 Task: Rotate the text to 6 angle.
Action: Mouse moved to (794, 272)
Screenshot: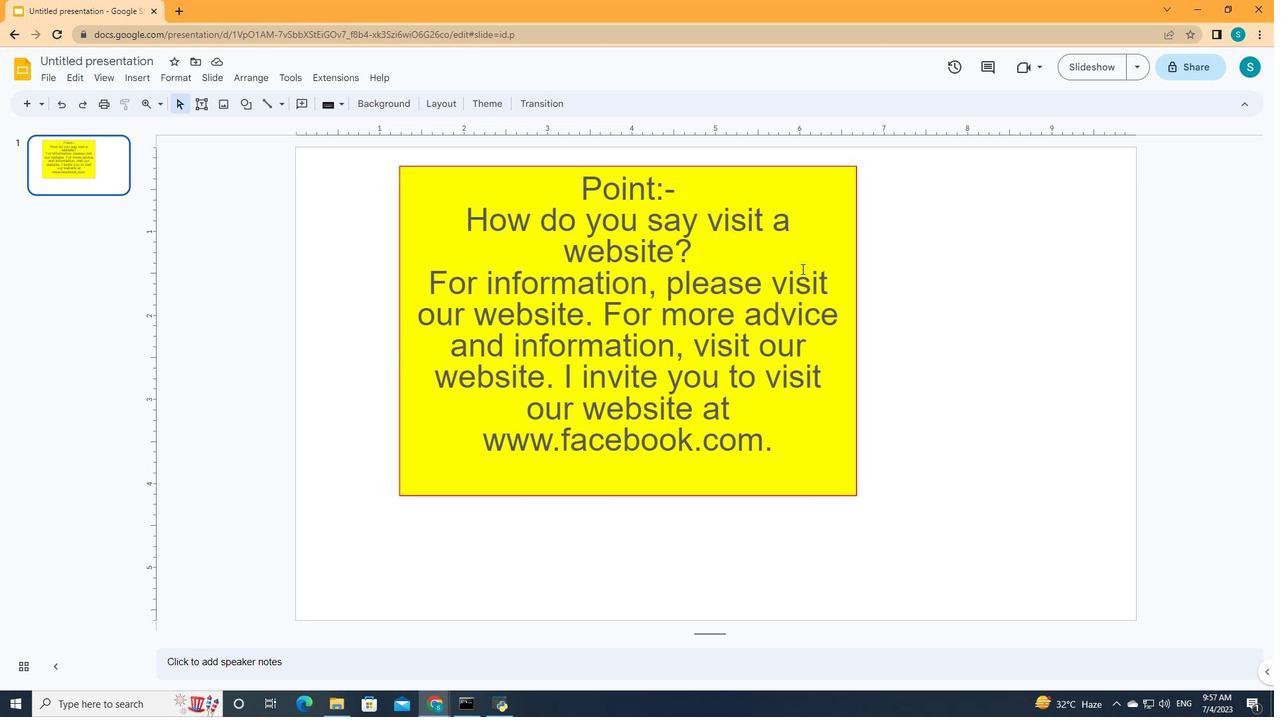 
Action: Mouse pressed left at (794, 272)
Screenshot: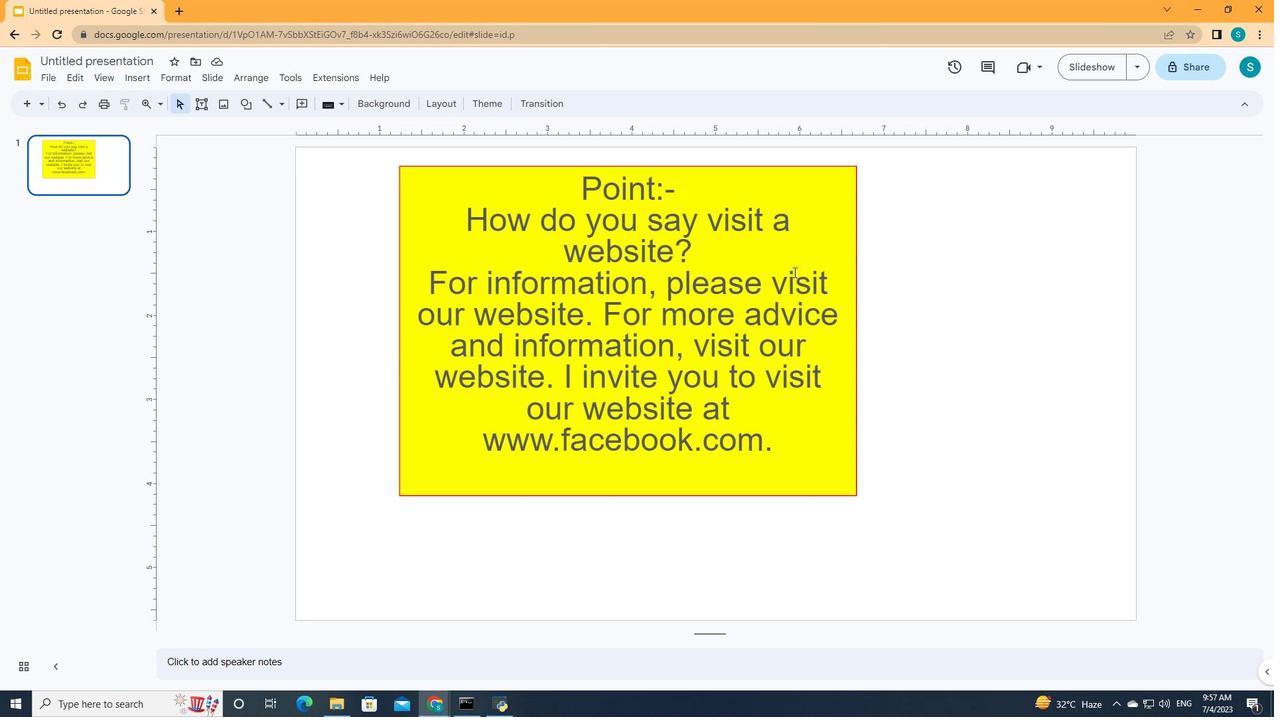 
Action: Mouse moved to (916, 100)
Screenshot: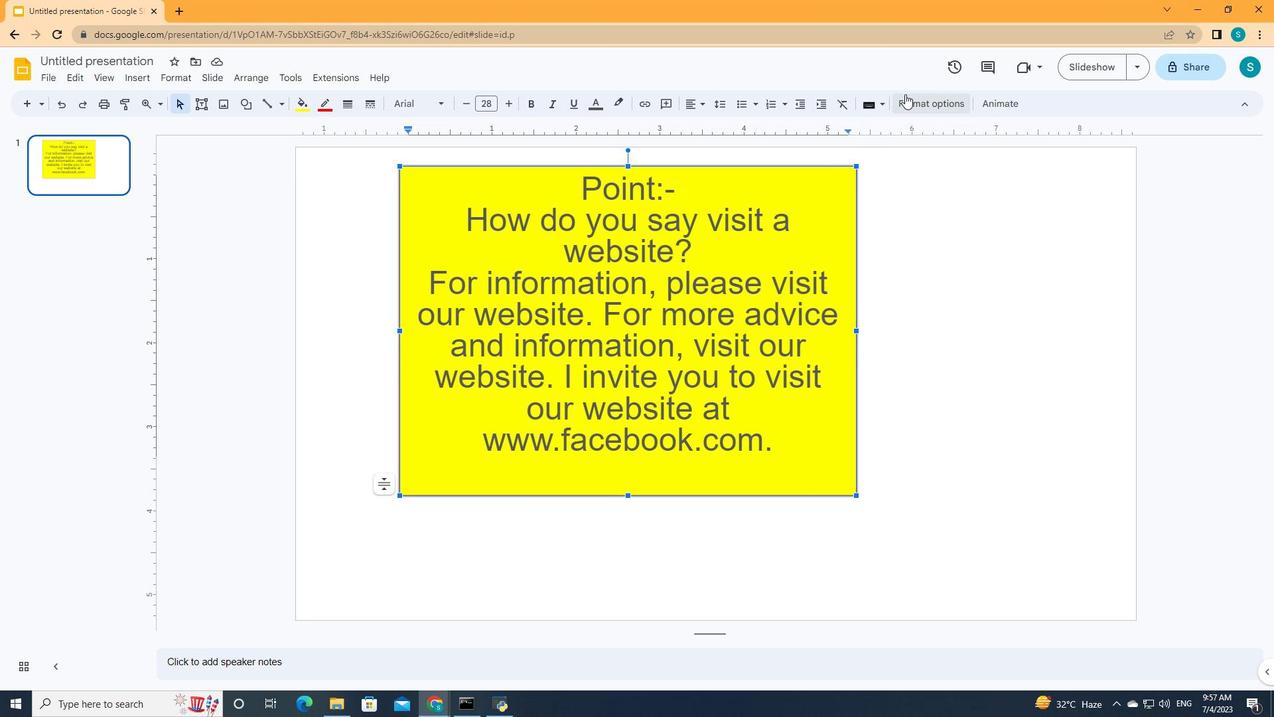 
Action: Mouse pressed left at (916, 100)
Screenshot: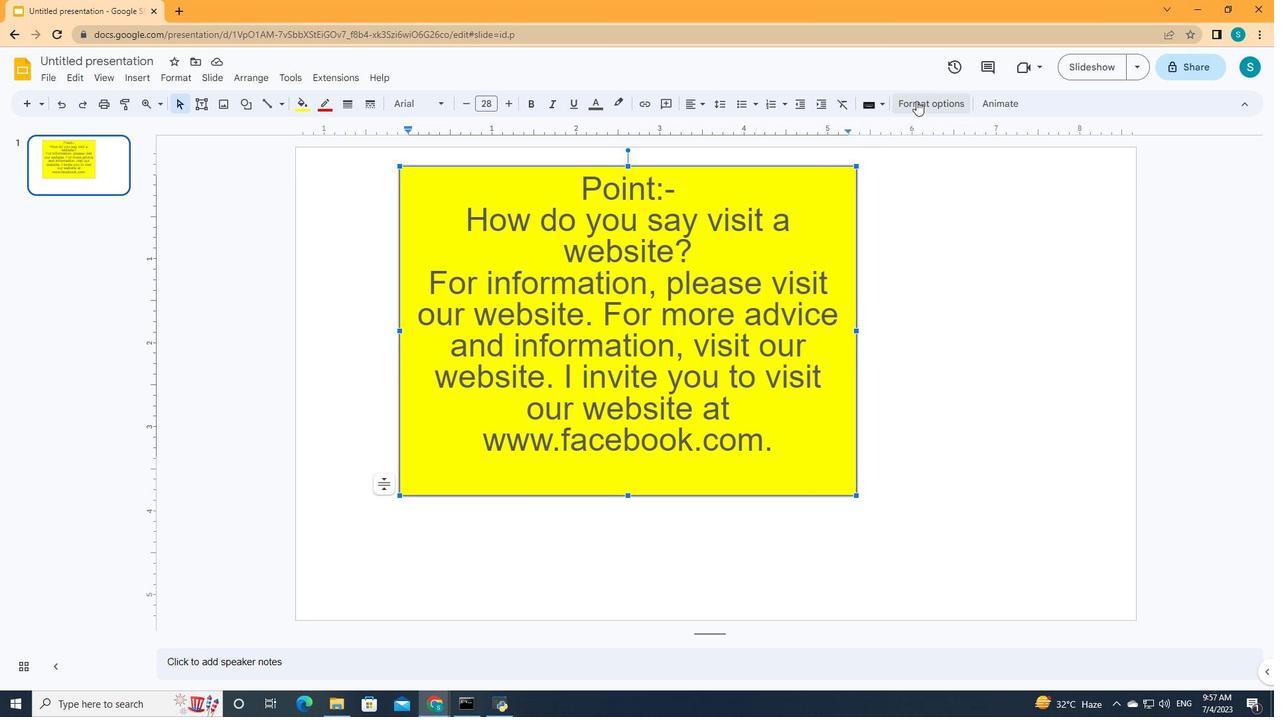 
Action: Mouse moved to (1082, 147)
Screenshot: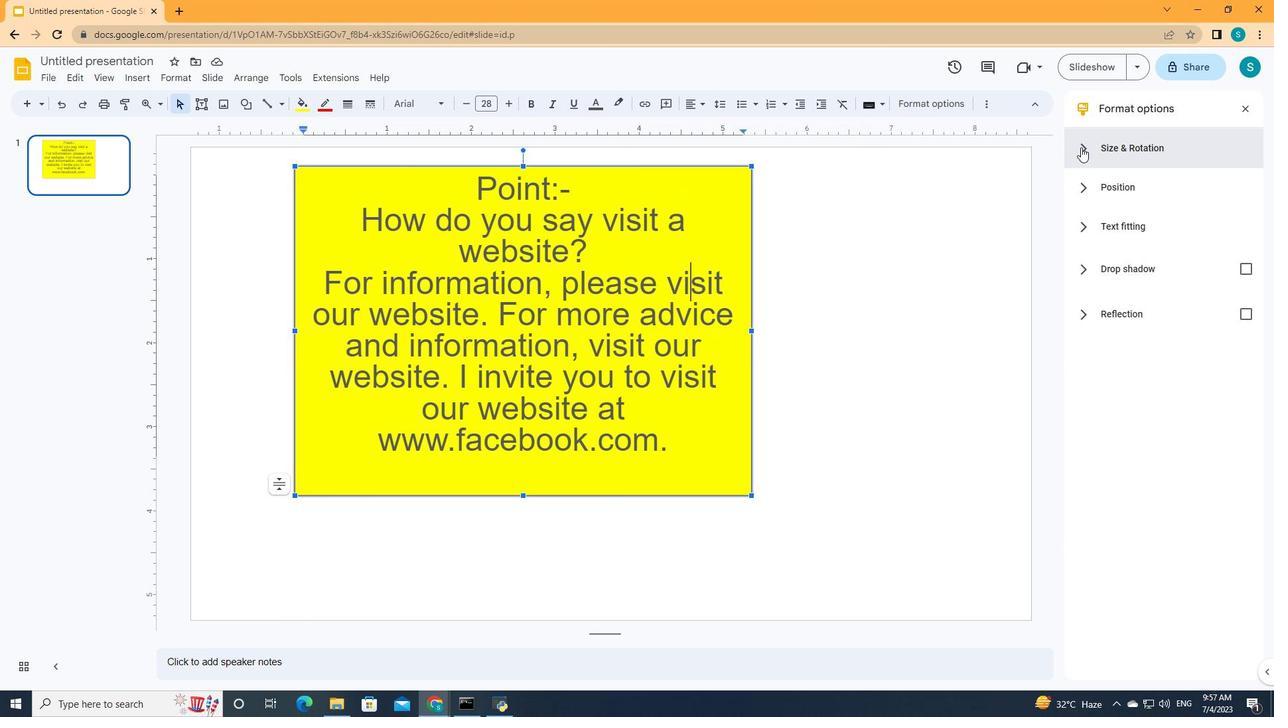 
Action: Mouse pressed left at (1082, 147)
Screenshot: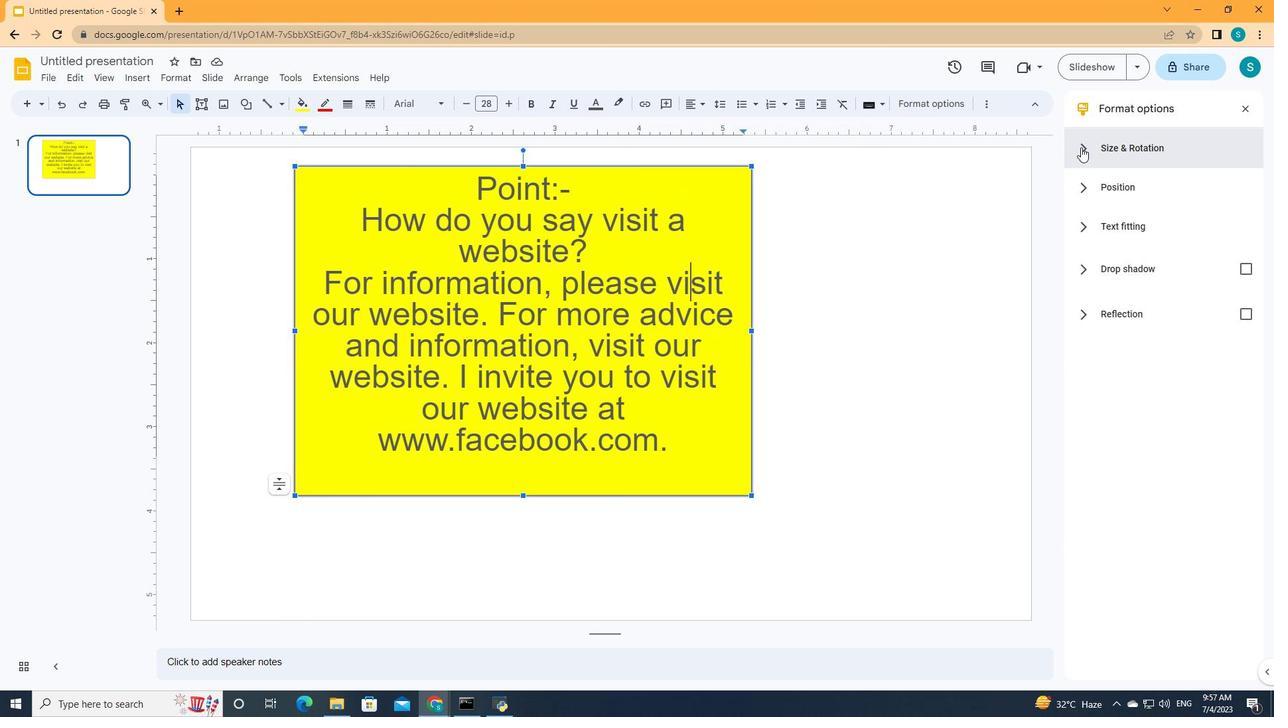 
Action: Mouse moved to (1092, 373)
Screenshot: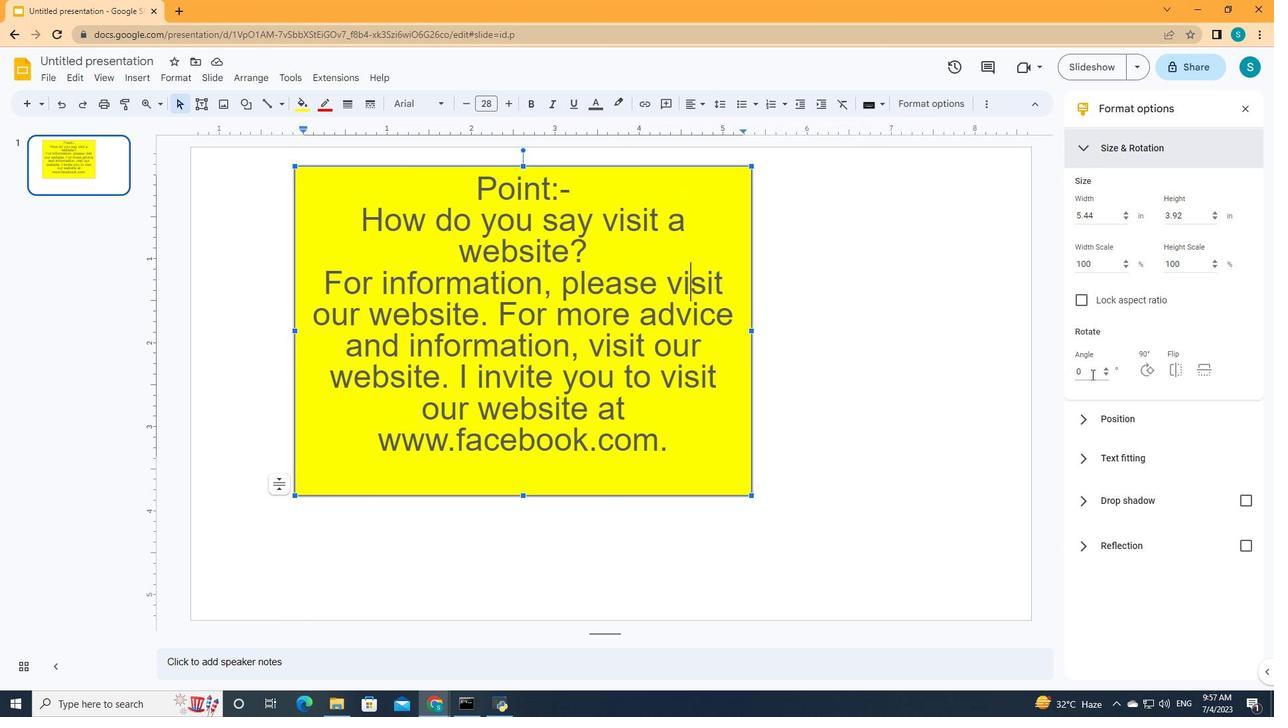 
Action: Mouse pressed left at (1092, 373)
Screenshot: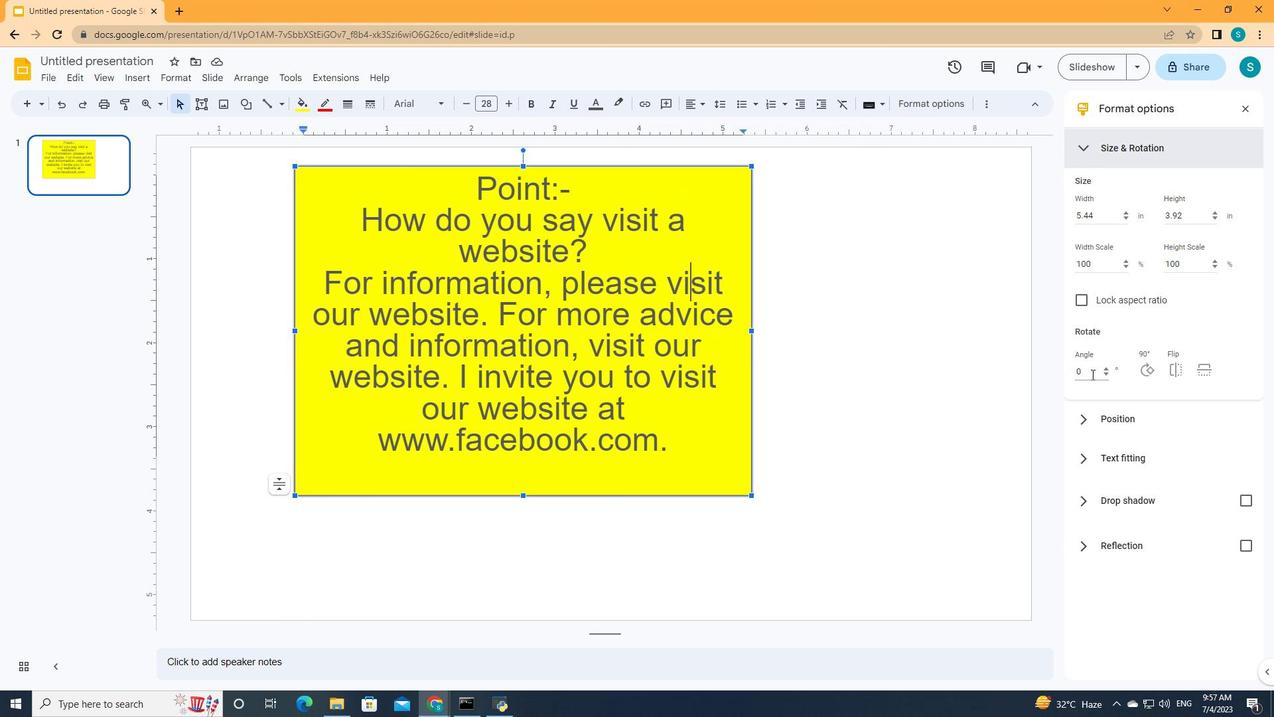 
Action: Mouse moved to (1063, 373)
Screenshot: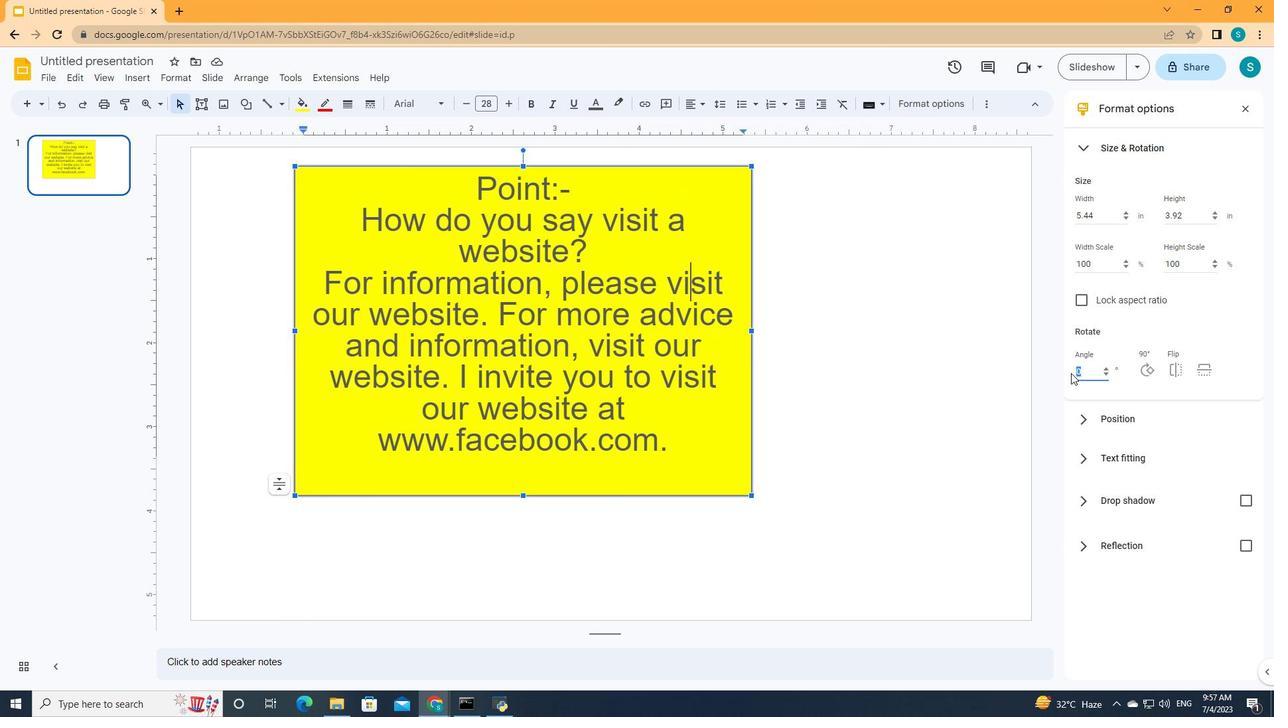 
Action: Key pressed 6
Screenshot: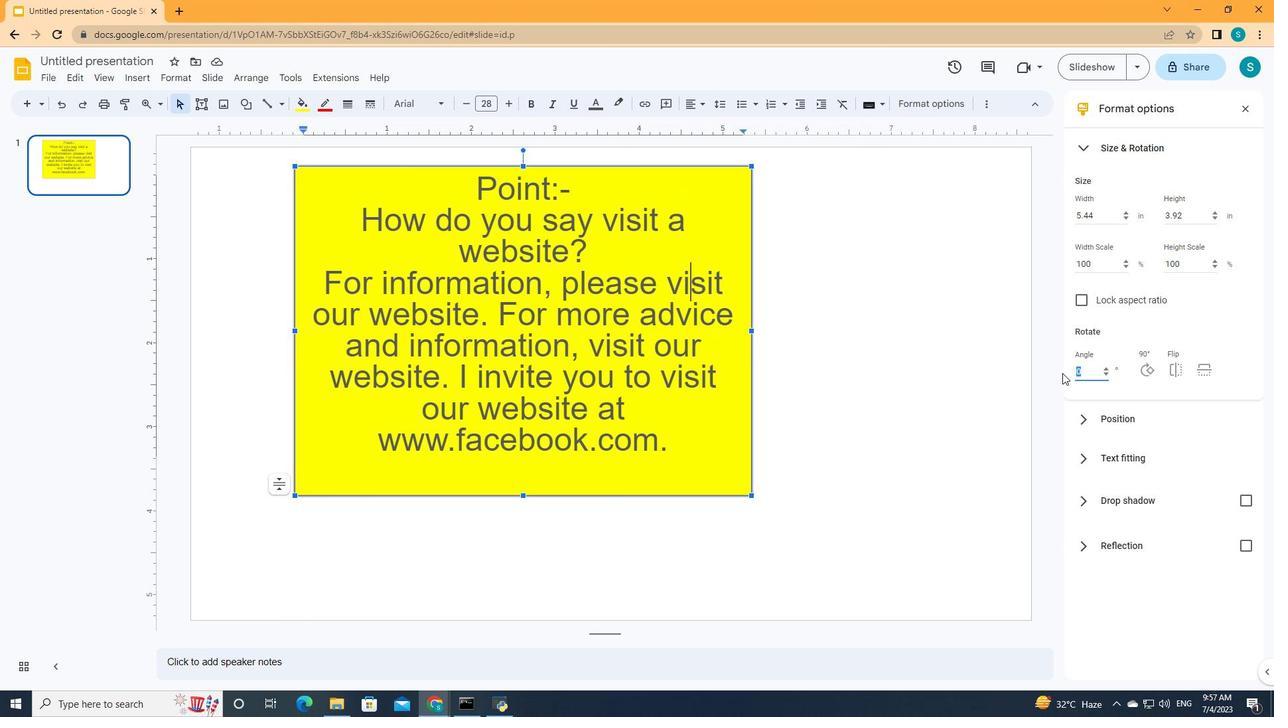 
